 Task: Setup home page settings.
Action: Mouse moved to (907, 63)
Screenshot: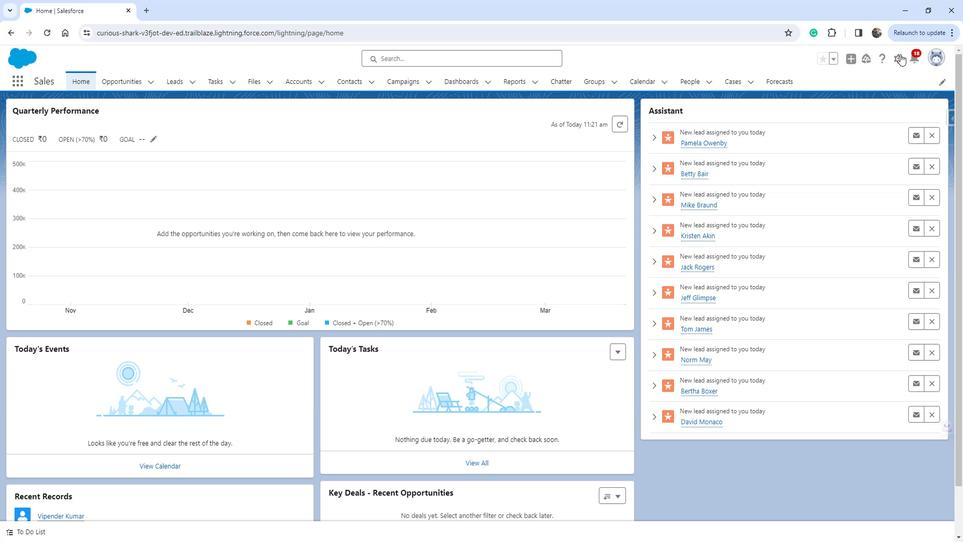 
Action: Mouse pressed left at (907, 63)
Screenshot: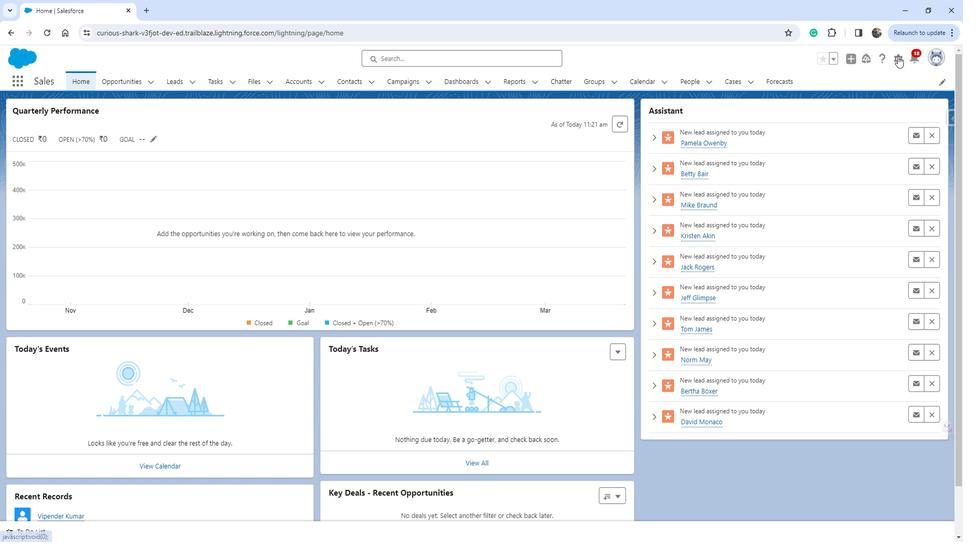 
Action: Mouse moved to (878, 90)
Screenshot: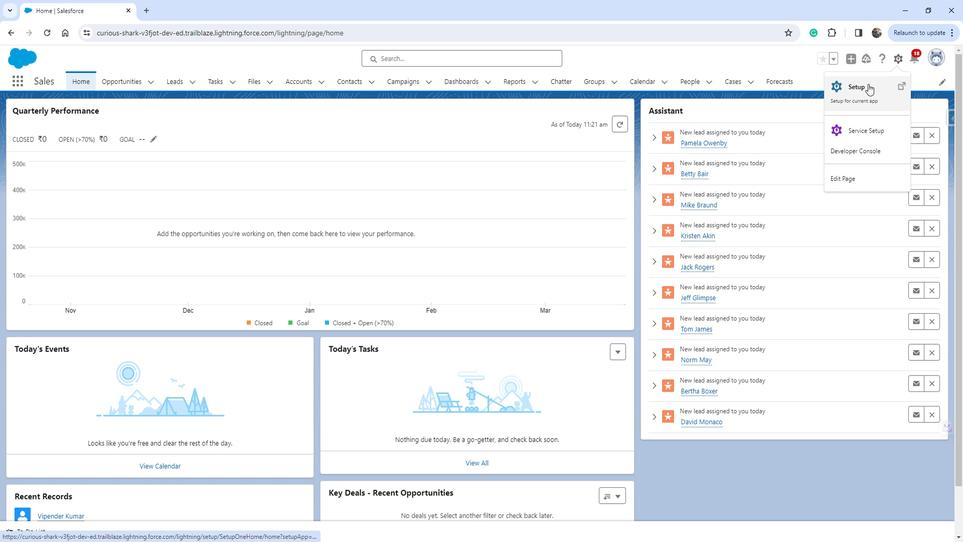 
Action: Mouse pressed left at (878, 90)
Screenshot: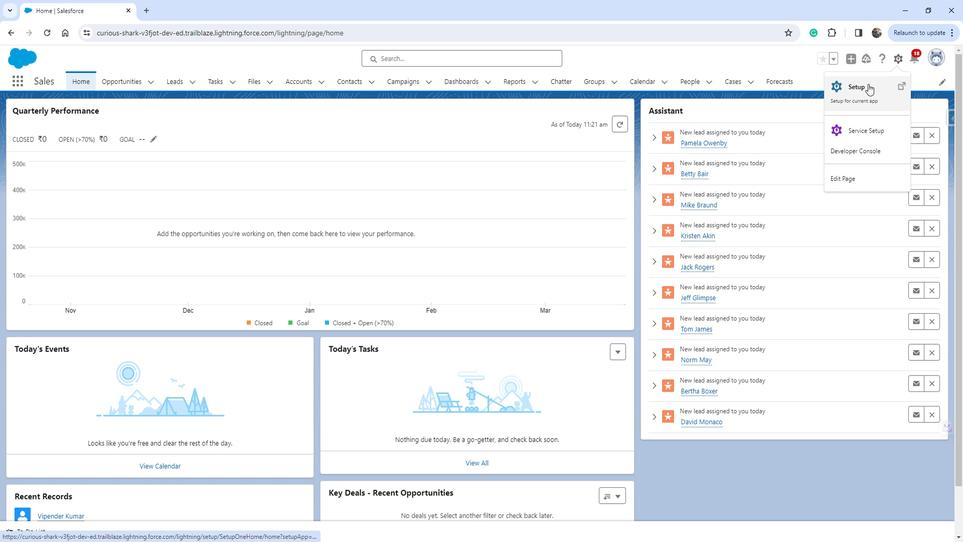 
Action: Mouse moved to (96, 250)
Screenshot: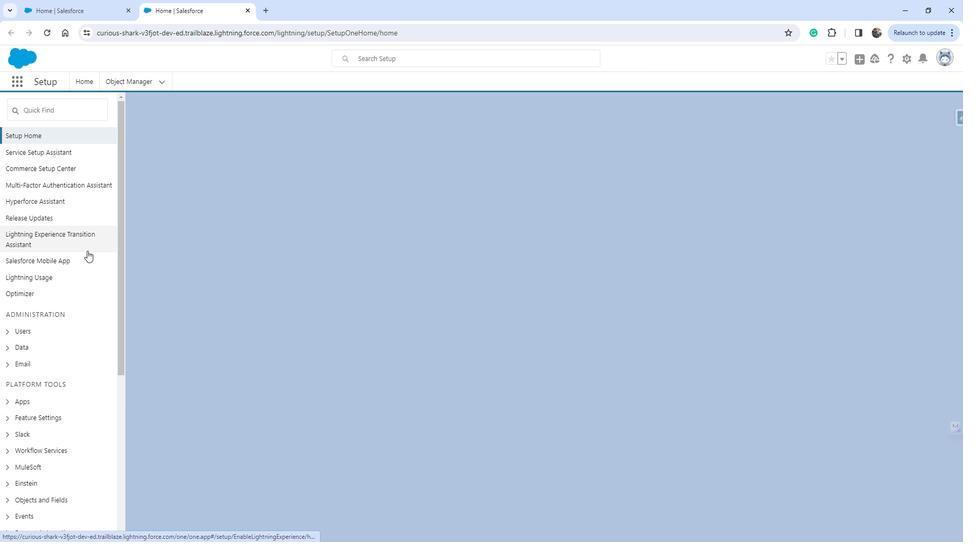 
Action: Mouse scrolled (96, 250) with delta (0, 0)
Screenshot: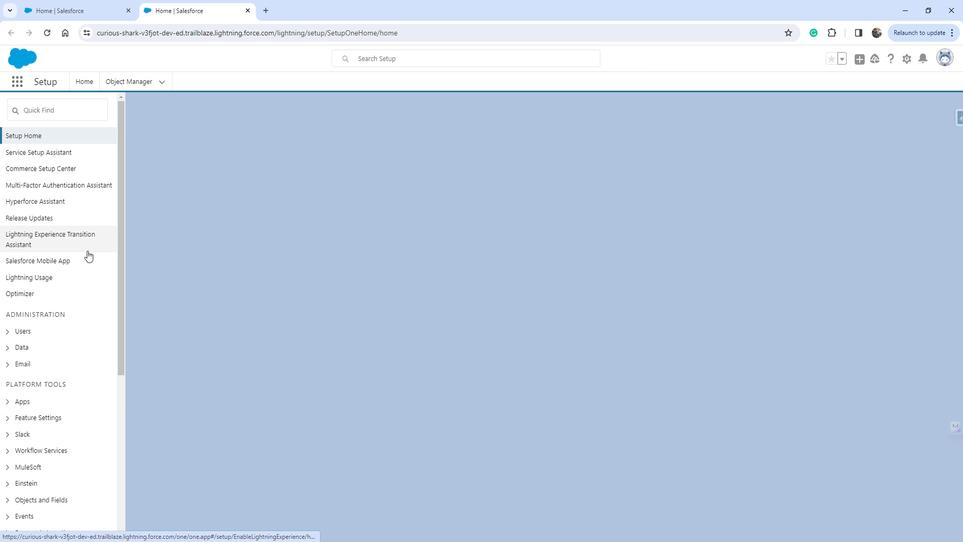 
Action: Mouse scrolled (96, 250) with delta (0, 0)
Screenshot: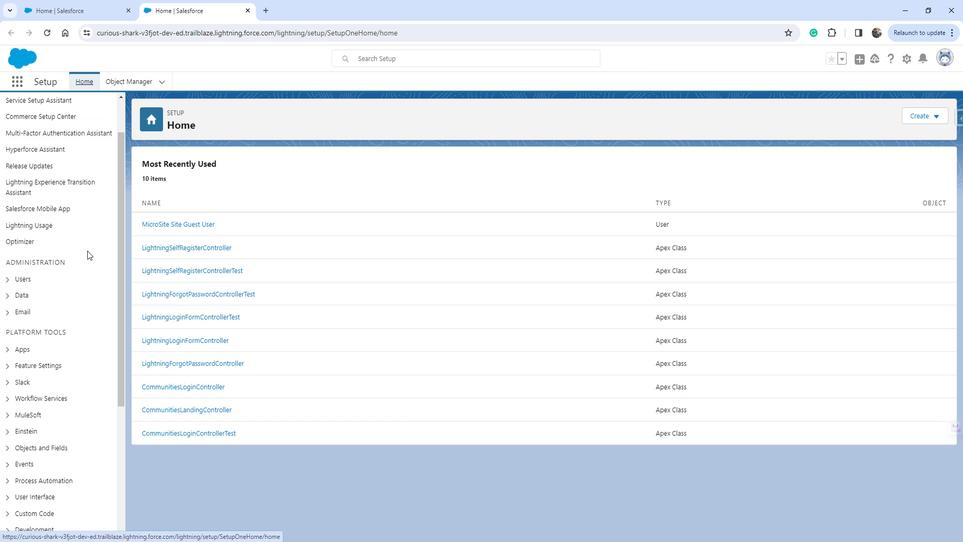 
Action: Mouse scrolled (96, 250) with delta (0, 0)
Screenshot: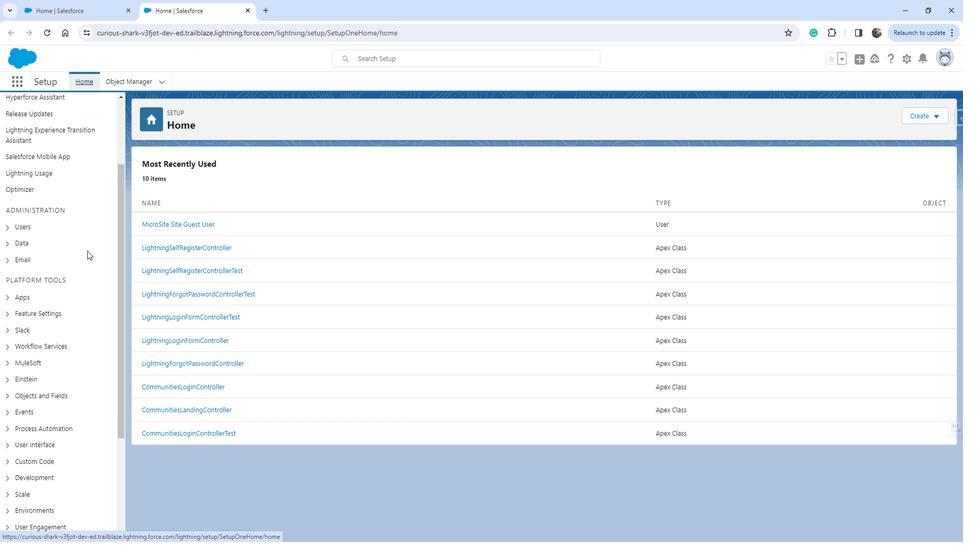 
Action: Mouse moved to (96, 250)
Screenshot: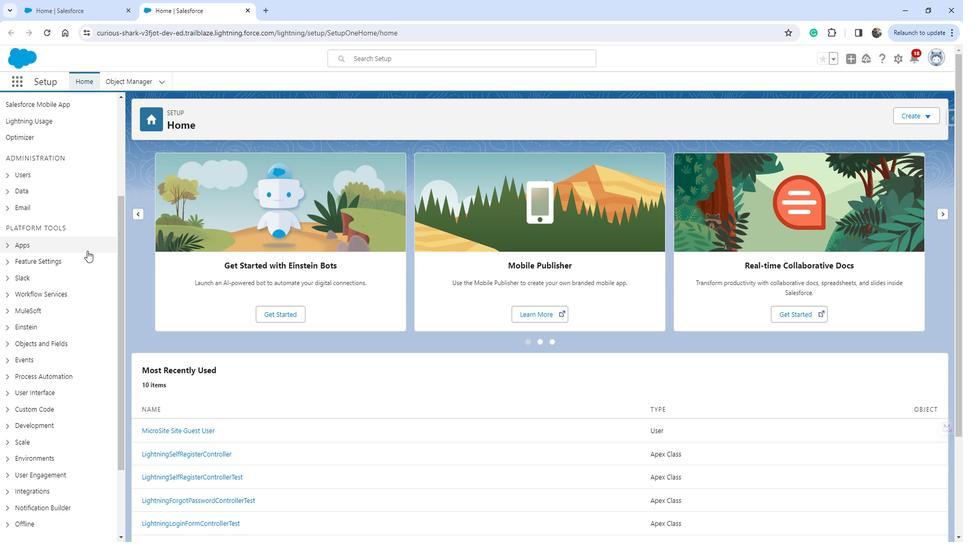 
Action: Mouse scrolled (96, 250) with delta (0, 0)
Screenshot: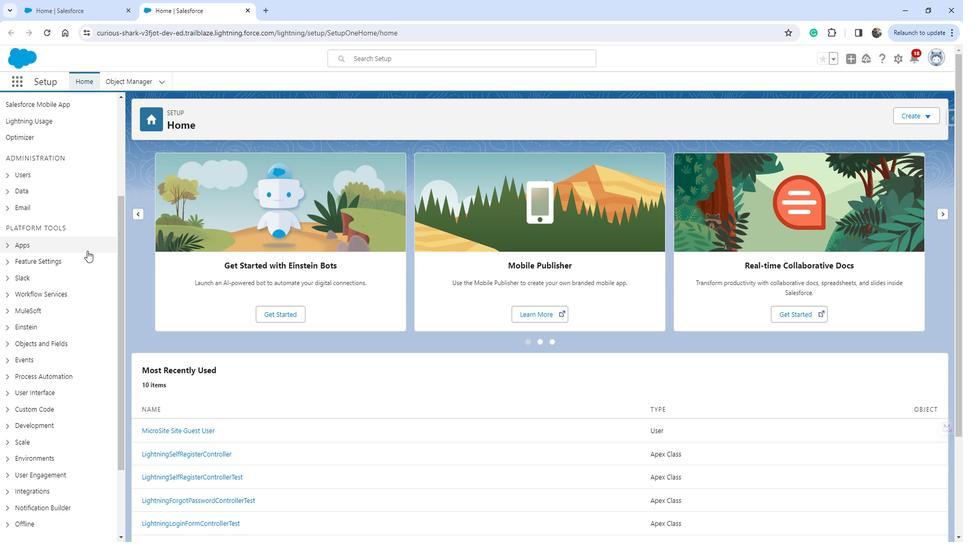 
Action: Mouse moved to (18, 209)
Screenshot: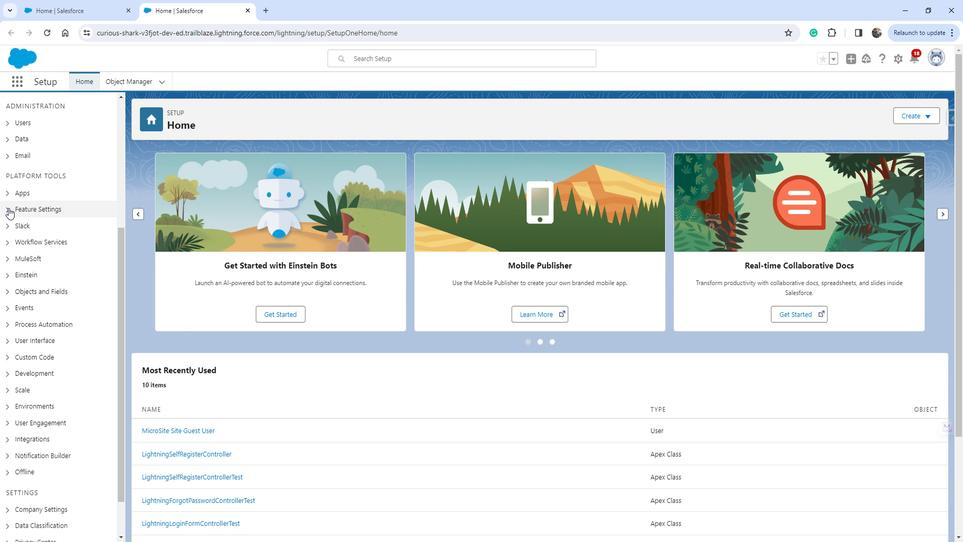 
Action: Mouse pressed left at (18, 209)
Screenshot: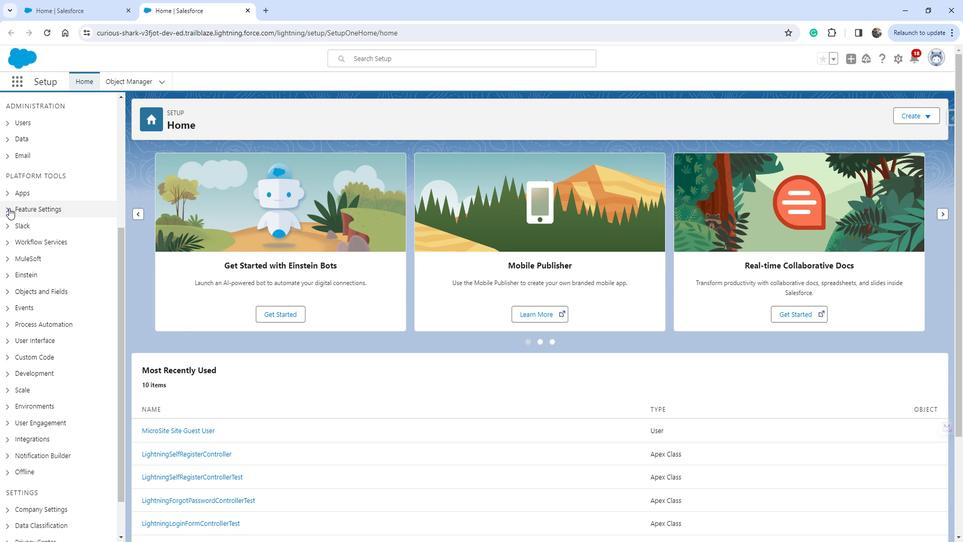 
Action: Mouse moved to (68, 214)
Screenshot: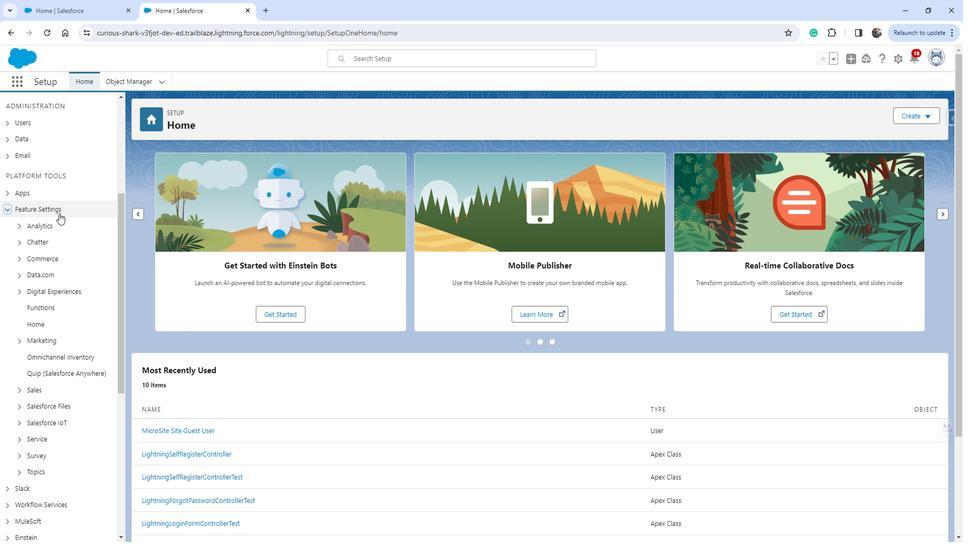 
Action: Mouse scrolled (68, 214) with delta (0, 0)
Screenshot: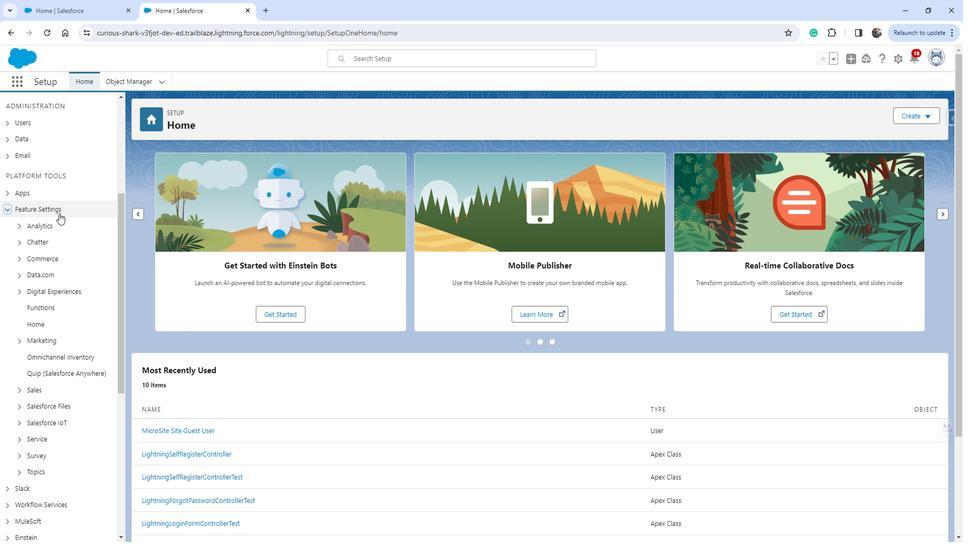 
Action: Mouse scrolled (68, 214) with delta (0, 0)
Screenshot: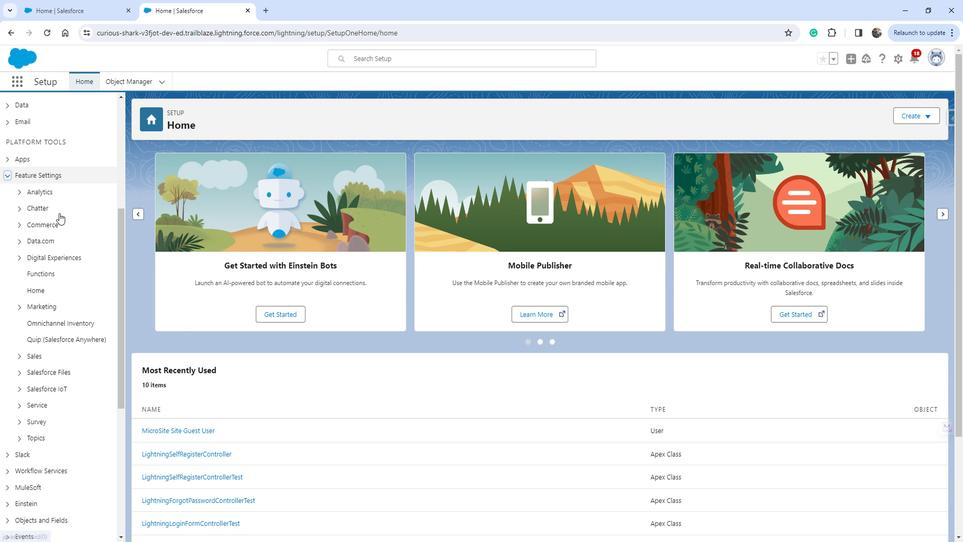 
Action: Mouse moved to (28, 186)
Screenshot: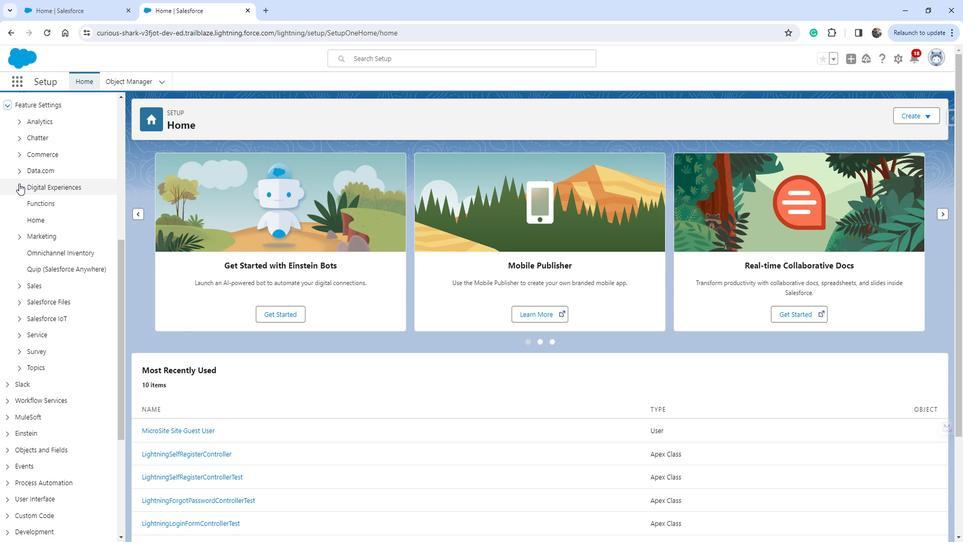 
Action: Mouse pressed left at (28, 186)
Screenshot: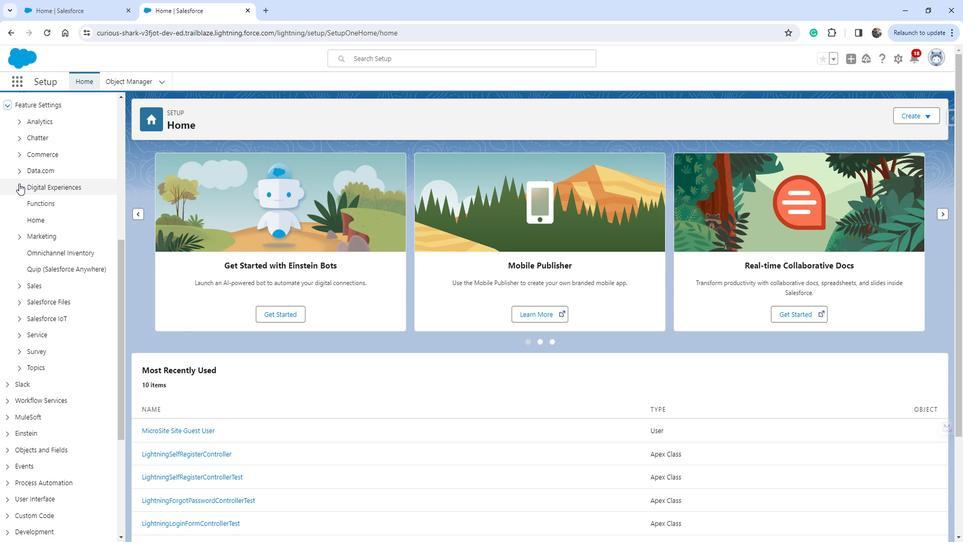 
Action: Mouse moved to (56, 206)
Screenshot: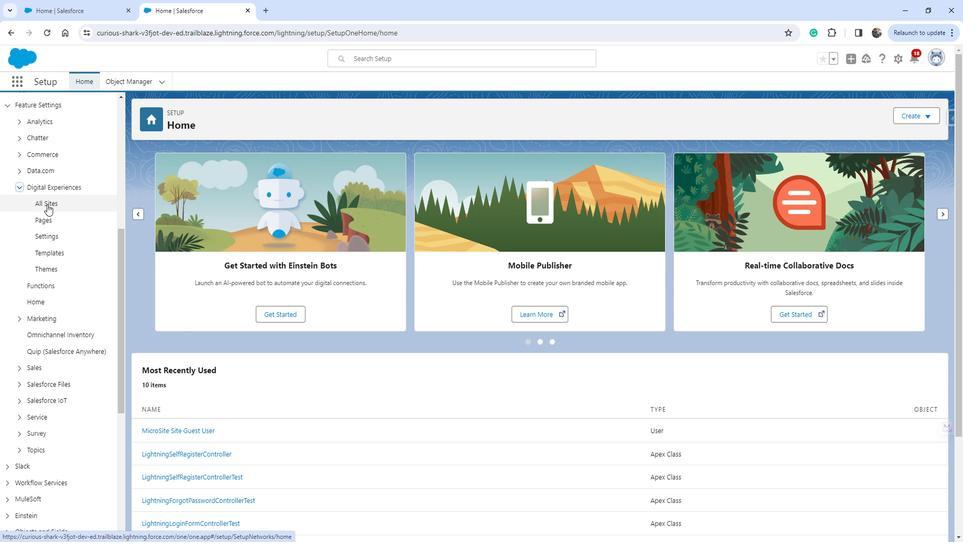 
Action: Mouse pressed left at (56, 206)
Screenshot: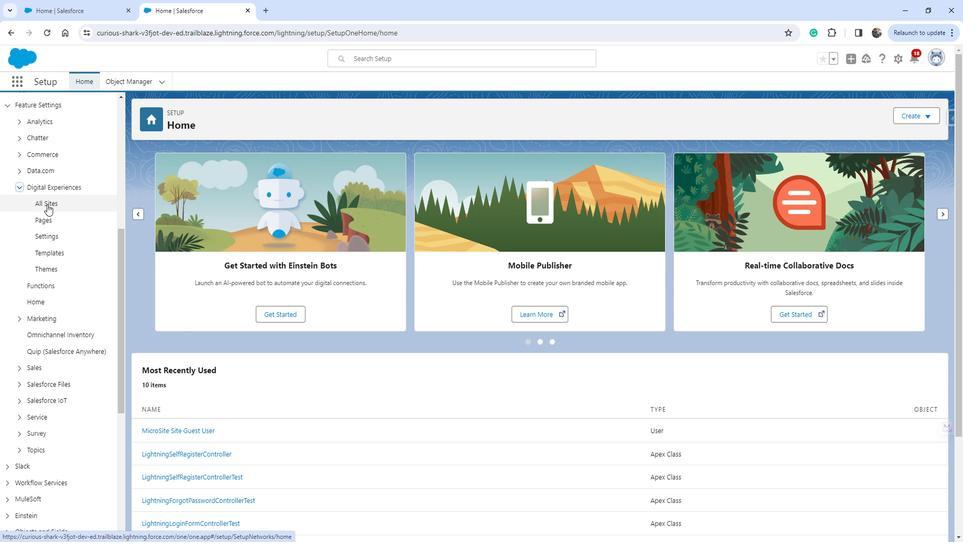 
Action: Mouse moved to (173, 238)
Screenshot: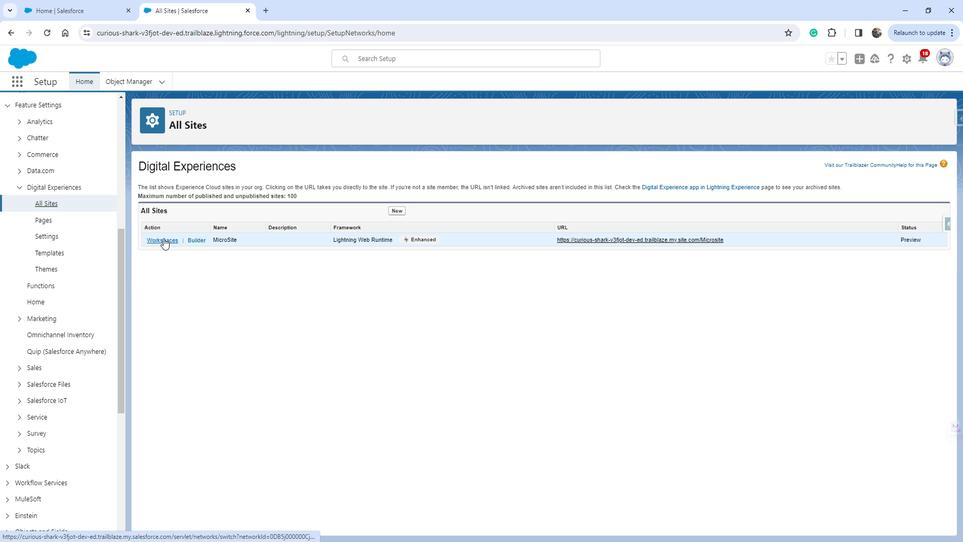 
Action: Mouse pressed left at (173, 238)
Screenshot: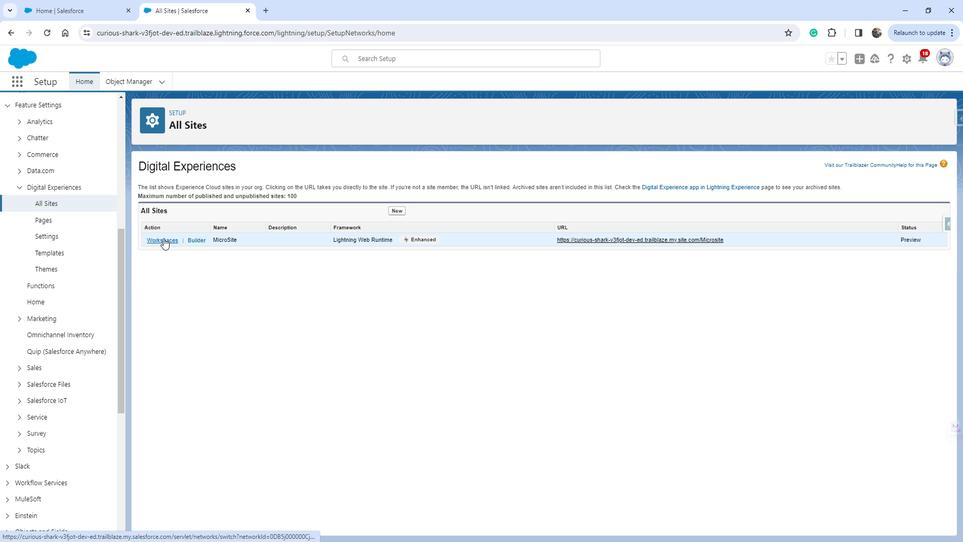 
Action: Mouse moved to (163, 235)
Screenshot: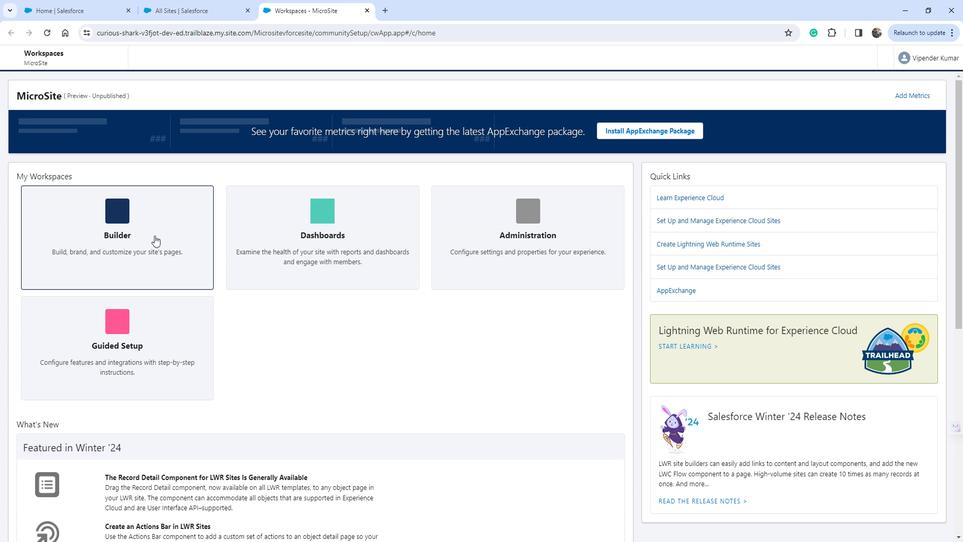 
Action: Mouse pressed left at (163, 235)
Screenshot: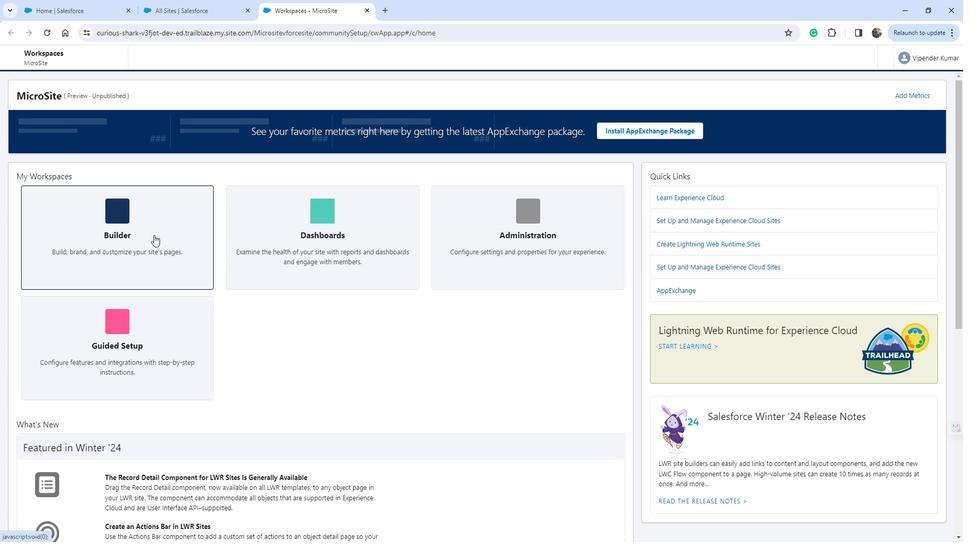 
Action: Mouse moved to (196, 65)
Screenshot: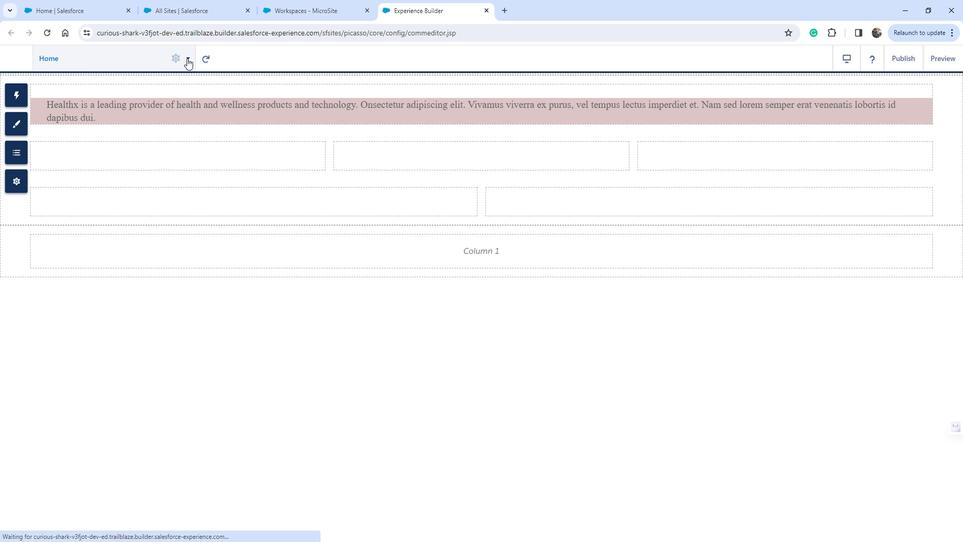 
Action: Mouse pressed left at (196, 65)
Screenshot: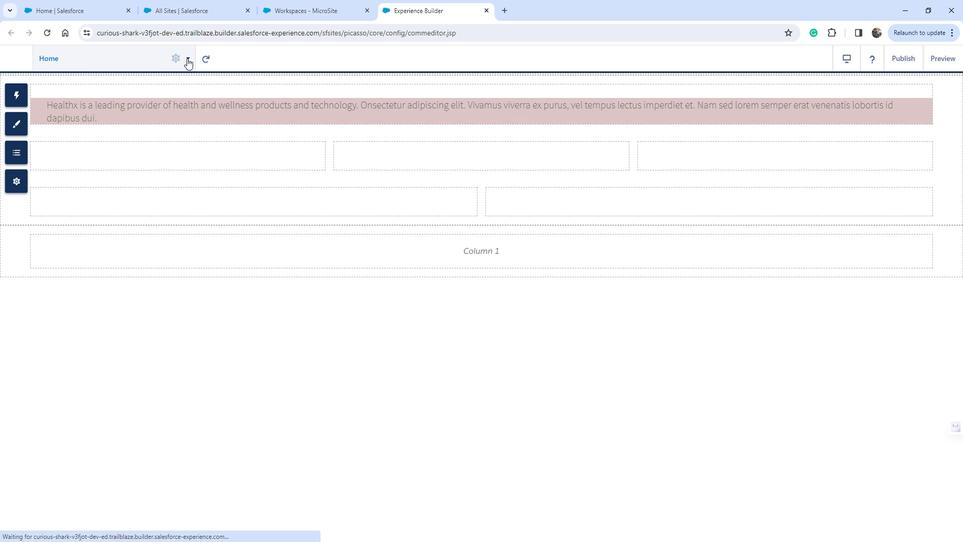 
Action: Mouse moved to (190, 155)
Screenshot: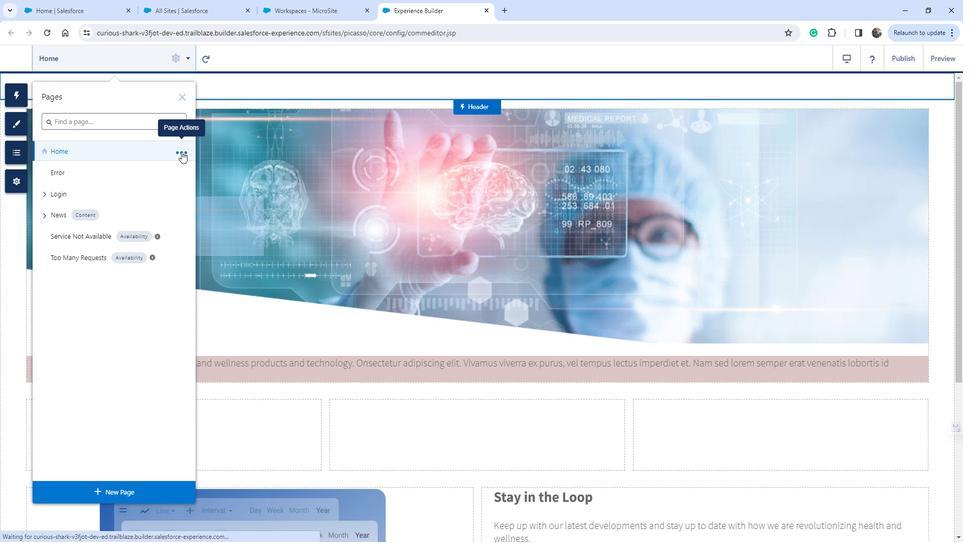 
Action: Mouse pressed left at (190, 155)
Screenshot: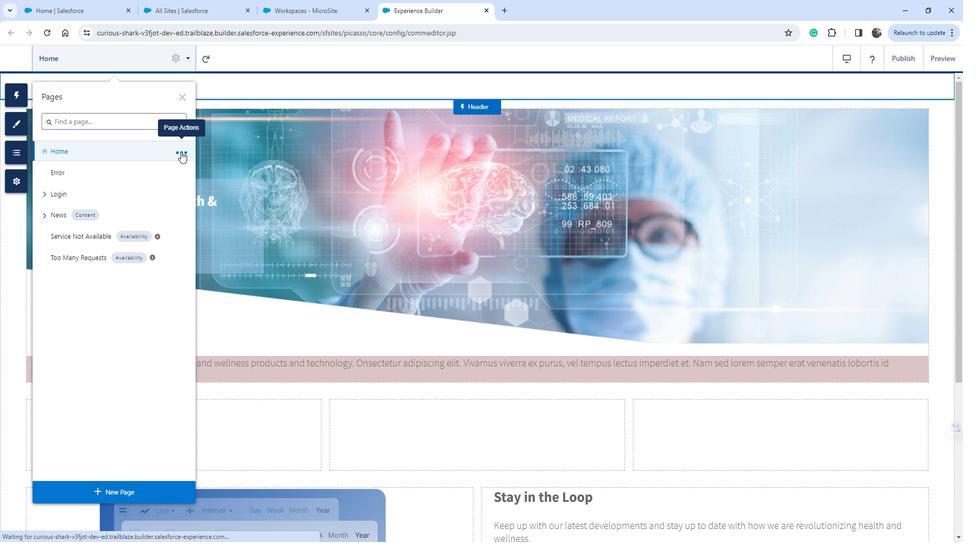 
Action: Mouse moved to (252, 153)
Screenshot: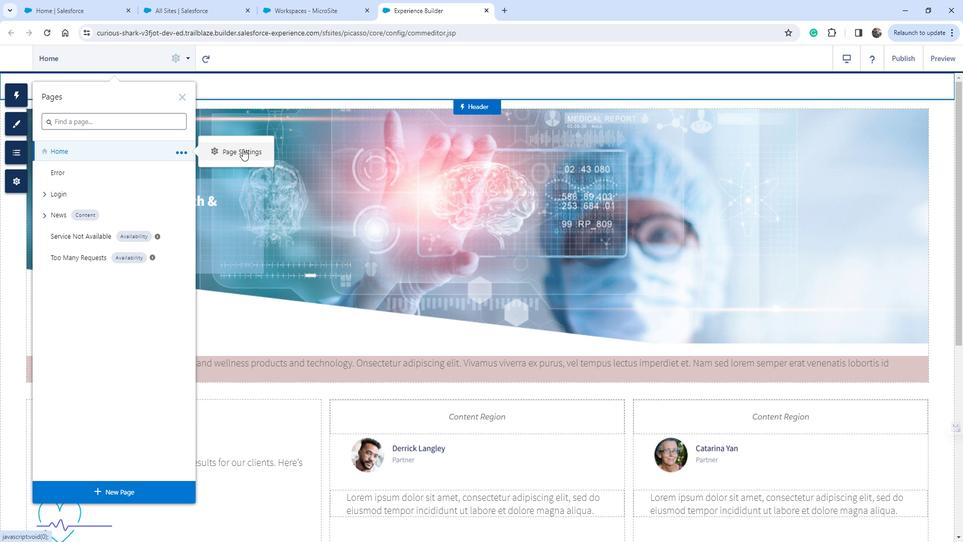 
Action: Mouse pressed left at (252, 153)
Screenshot: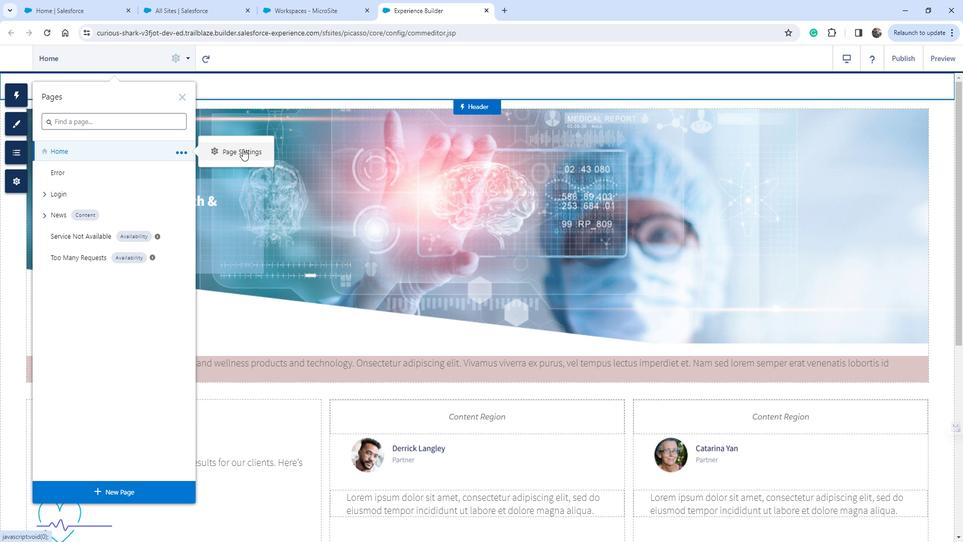 
Action: Mouse moved to (282, 238)
Screenshot: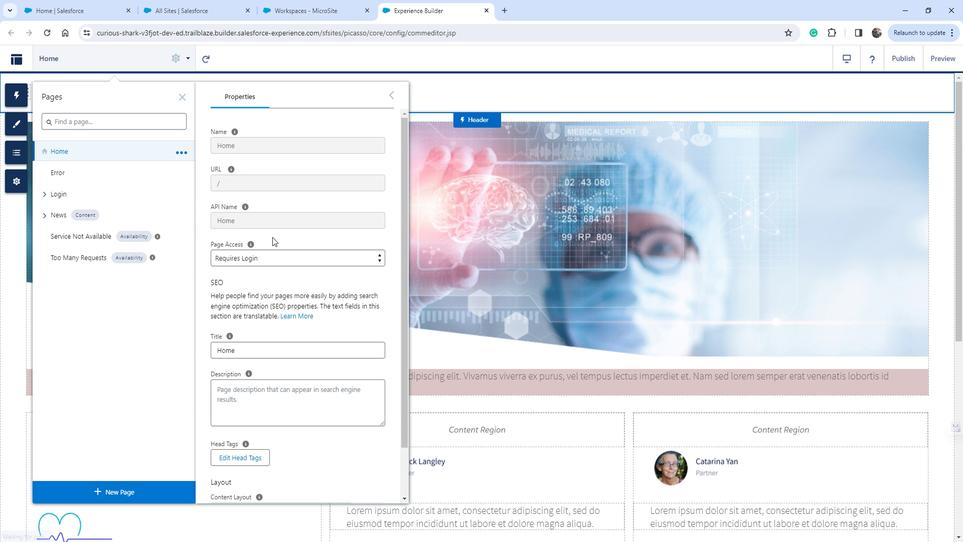 
Action: Mouse scrolled (282, 238) with delta (0, 0)
Screenshot: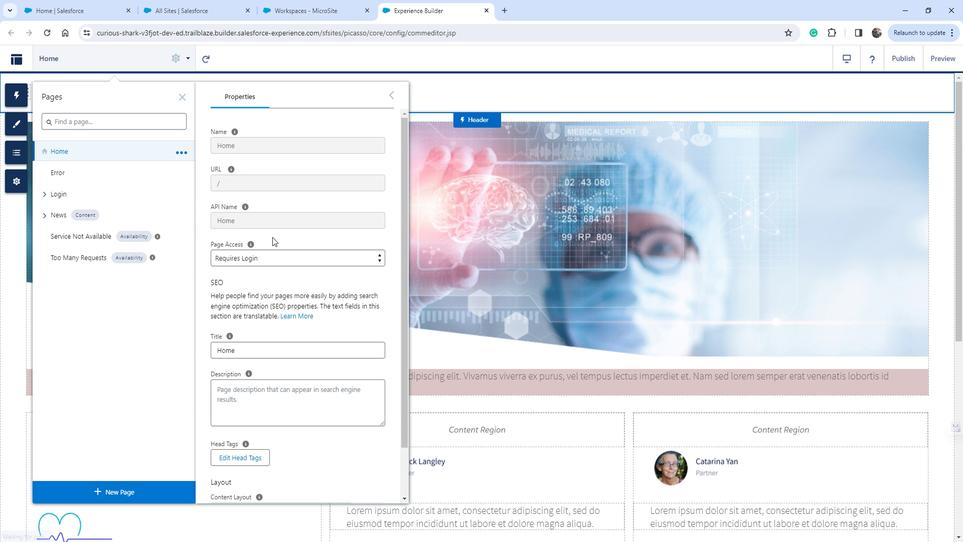 
Action: Mouse moved to (283, 241)
Screenshot: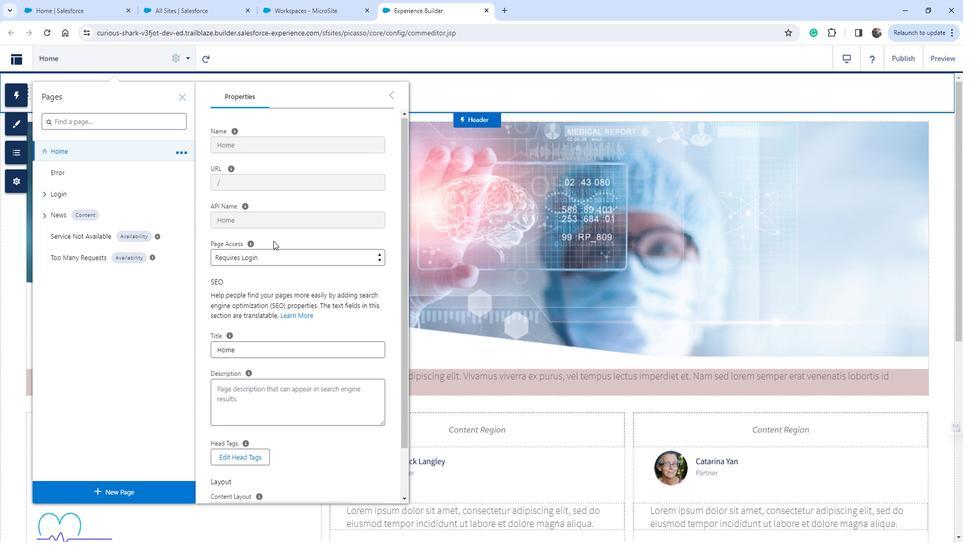 
Action: Mouse scrolled (283, 240) with delta (0, 0)
Screenshot: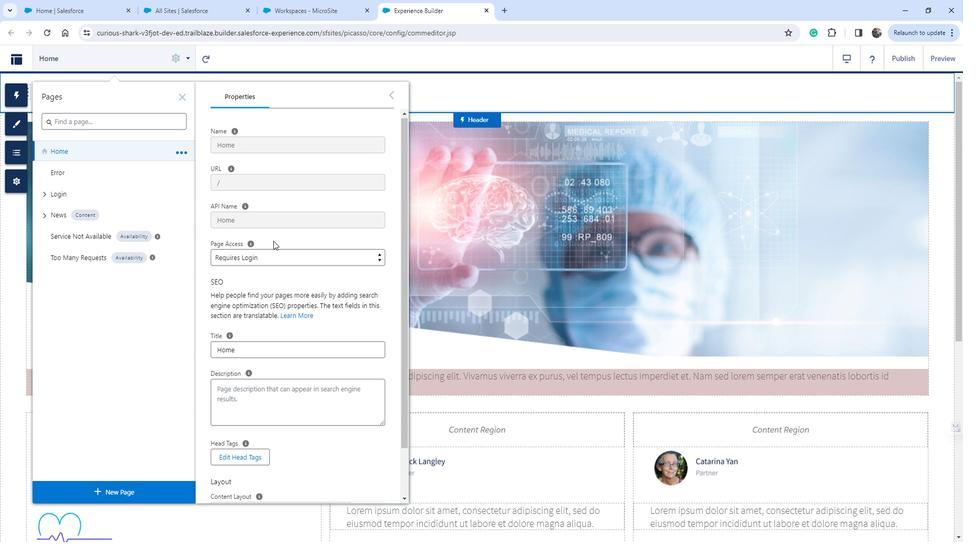 
Action: Mouse moved to (283, 241)
Screenshot: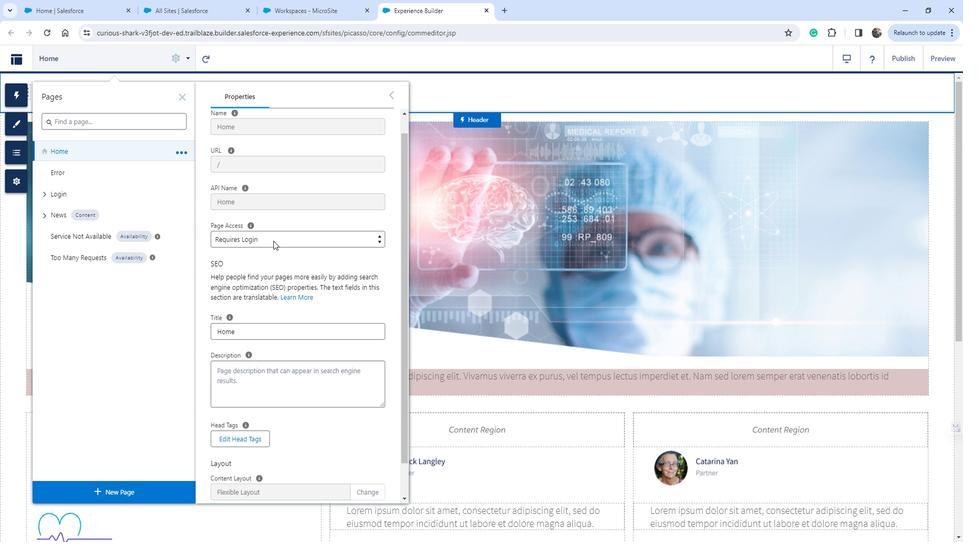 
Action: Mouse scrolled (283, 240) with delta (0, 0)
Screenshot: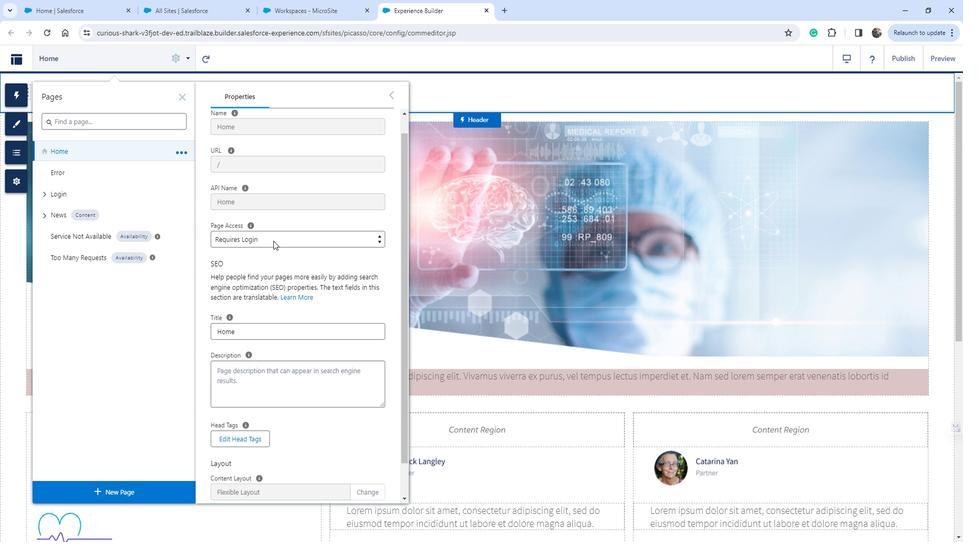 
Action: Mouse moved to (283, 243)
Screenshot: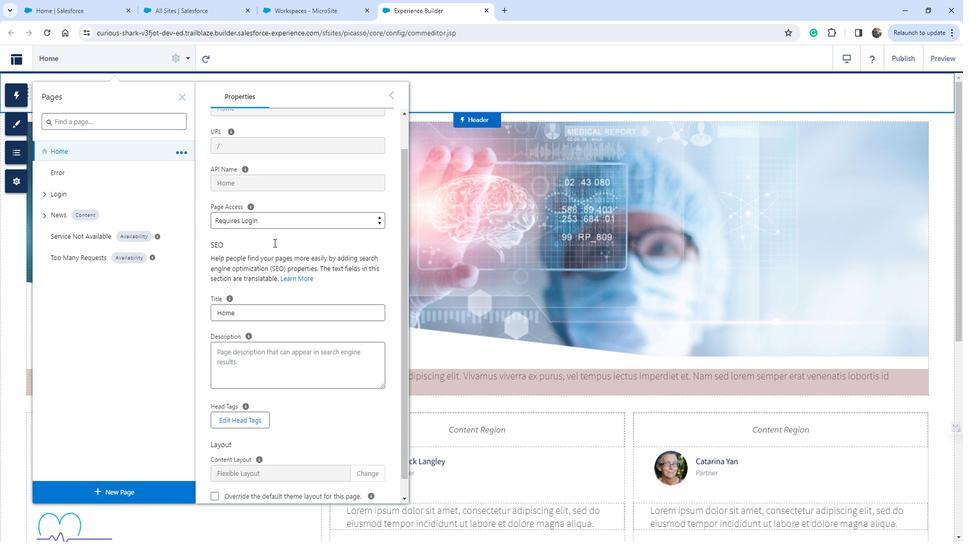 
Action: Mouse scrolled (283, 242) with delta (0, 0)
Screenshot: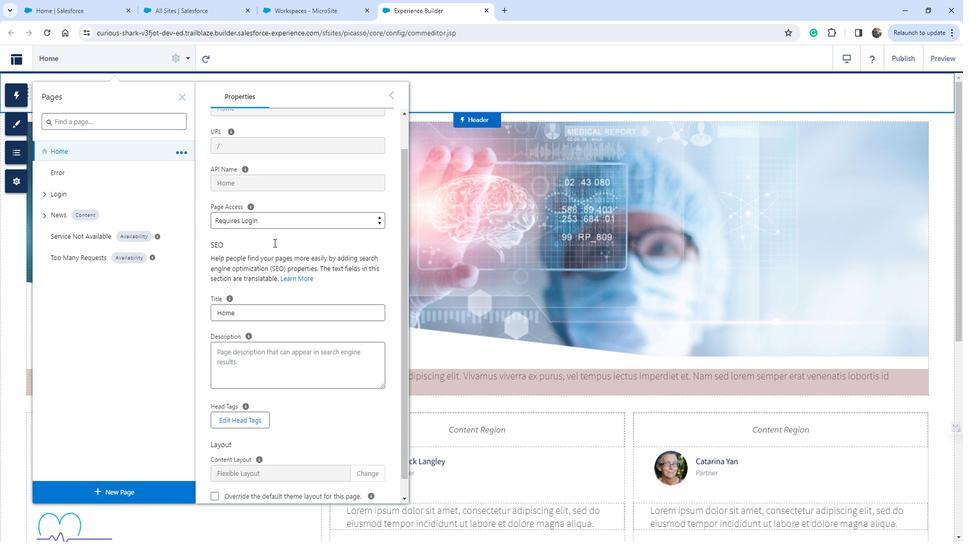 
Action: Mouse moved to (224, 468)
Screenshot: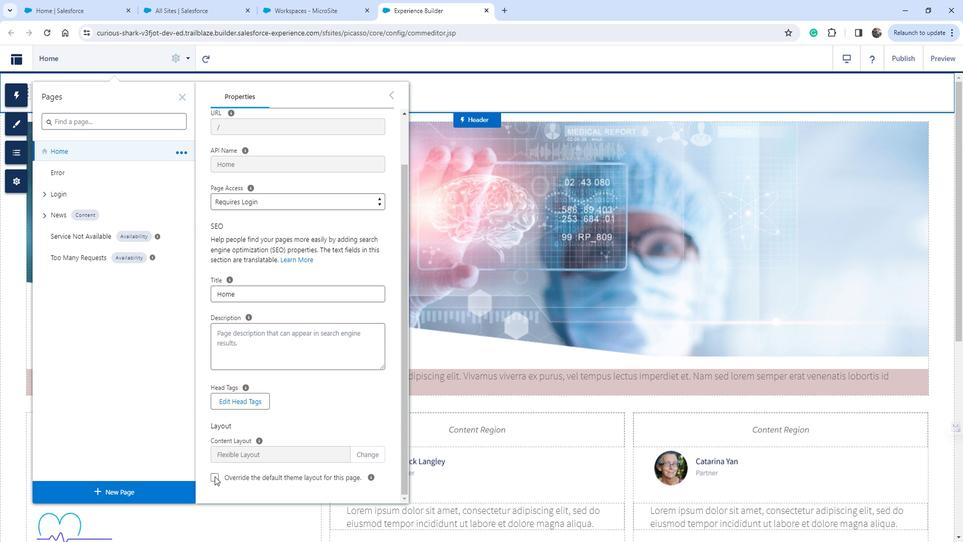 
Action: Mouse pressed left at (224, 468)
Screenshot: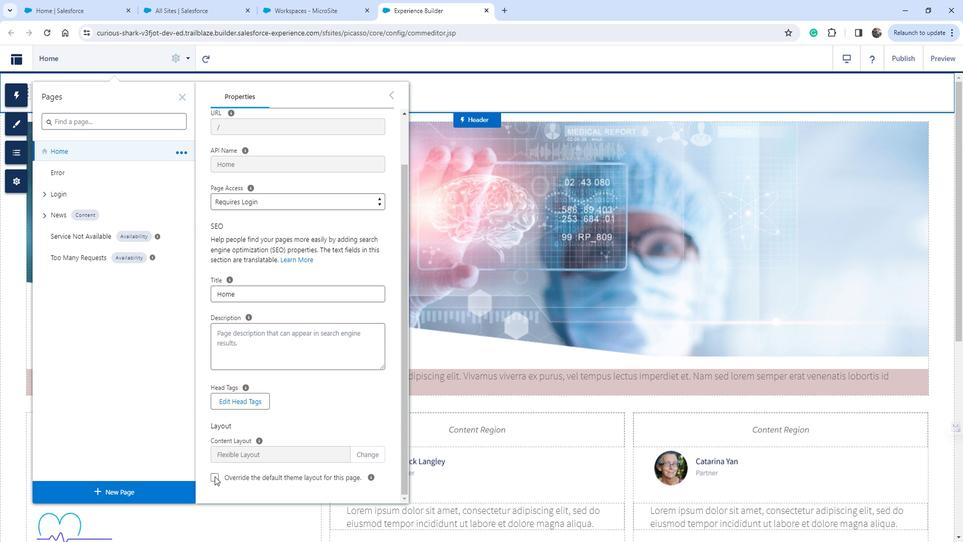 
Action: Mouse moved to (311, 467)
Screenshot: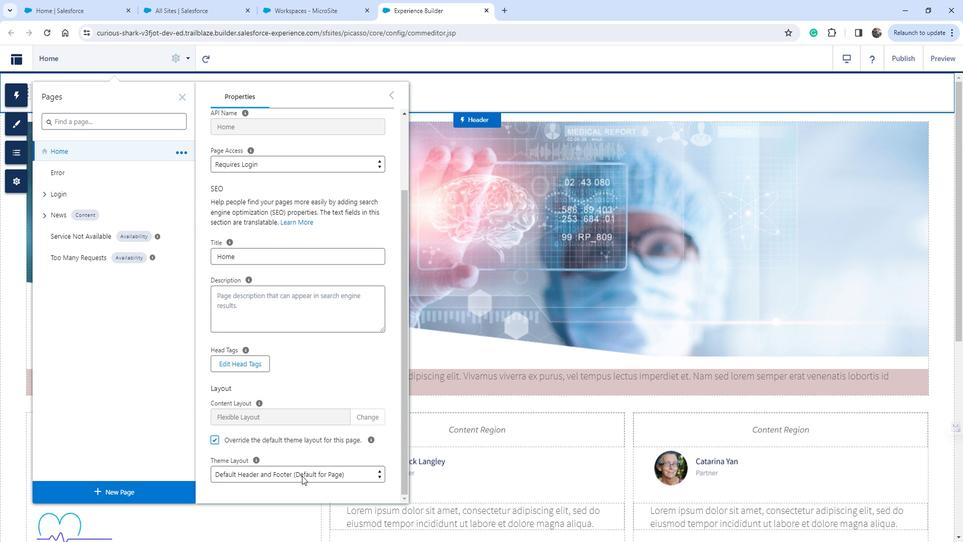 
Action: Mouse pressed left at (311, 467)
Screenshot: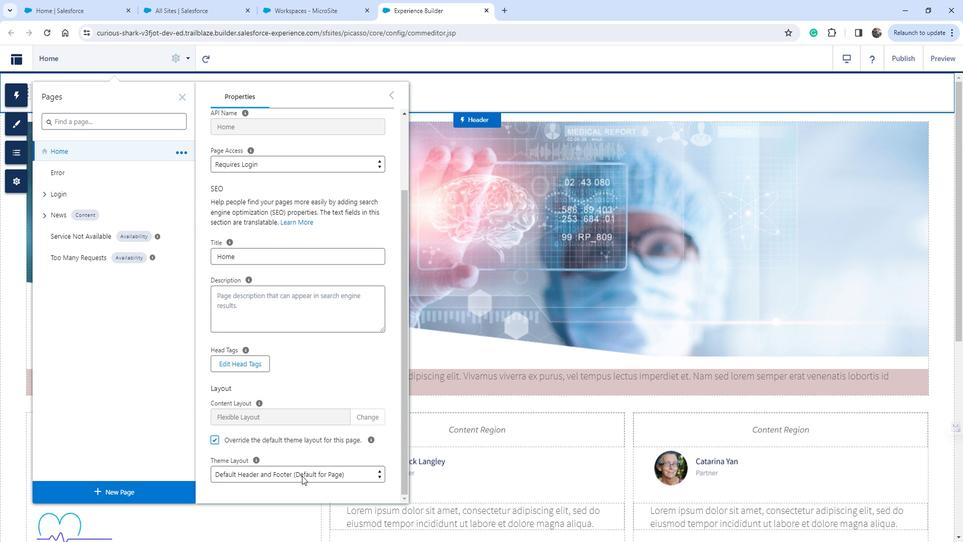 
Action: Mouse moved to (345, 427)
Screenshot: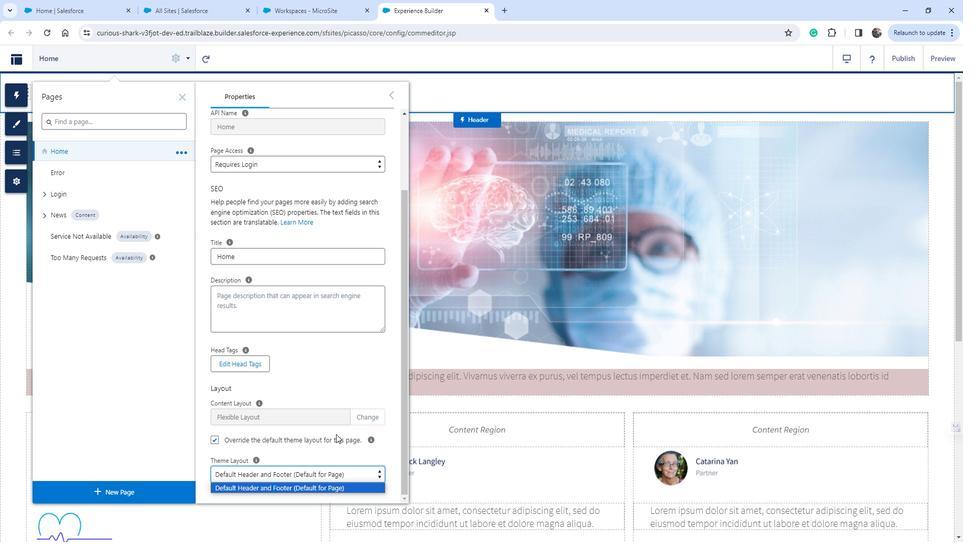 
Action: Mouse pressed left at (345, 427)
Screenshot: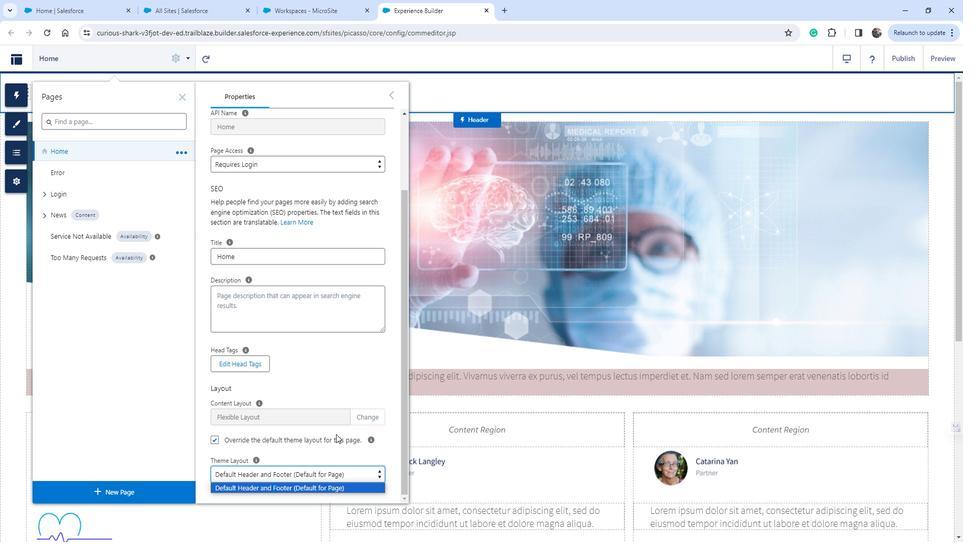 
Action: Mouse moved to (339, 439)
Screenshot: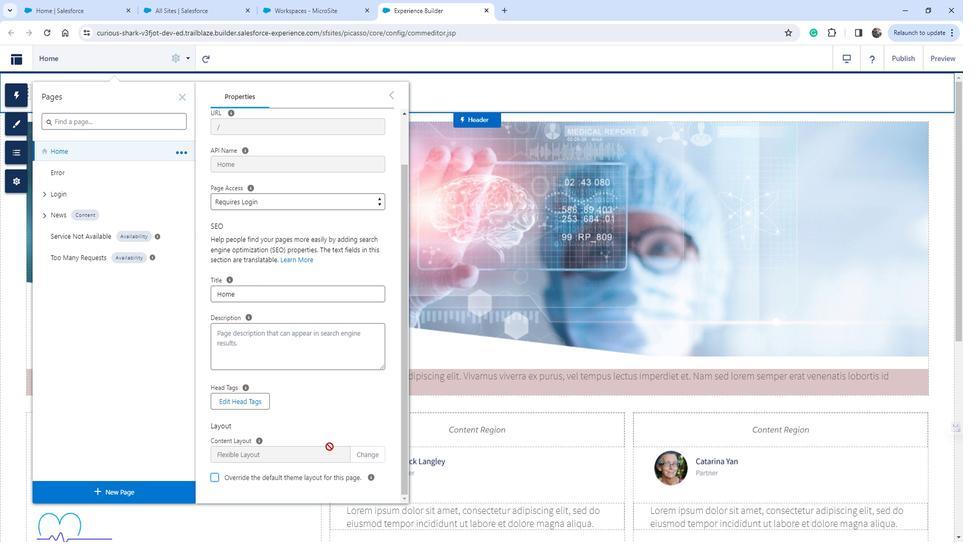 
Action: Mouse scrolled (339, 439) with delta (0, 0)
Screenshot: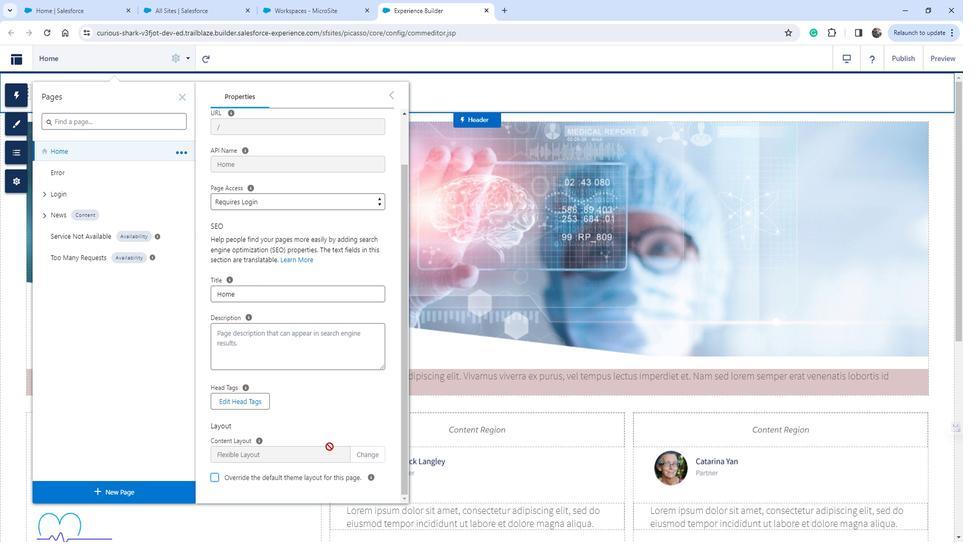 
Action: Mouse moved to (259, 466)
Screenshot: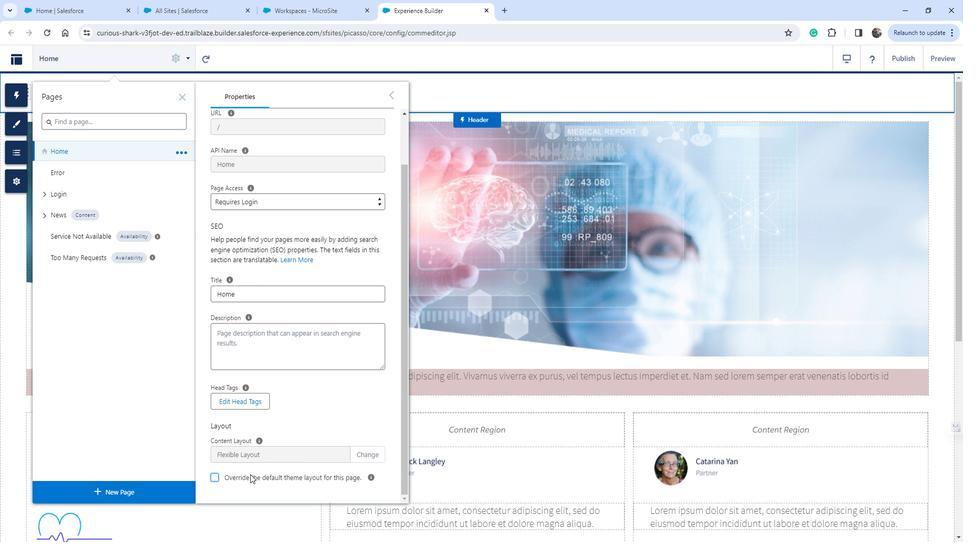 
Action: Mouse pressed left at (259, 466)
Screenshot: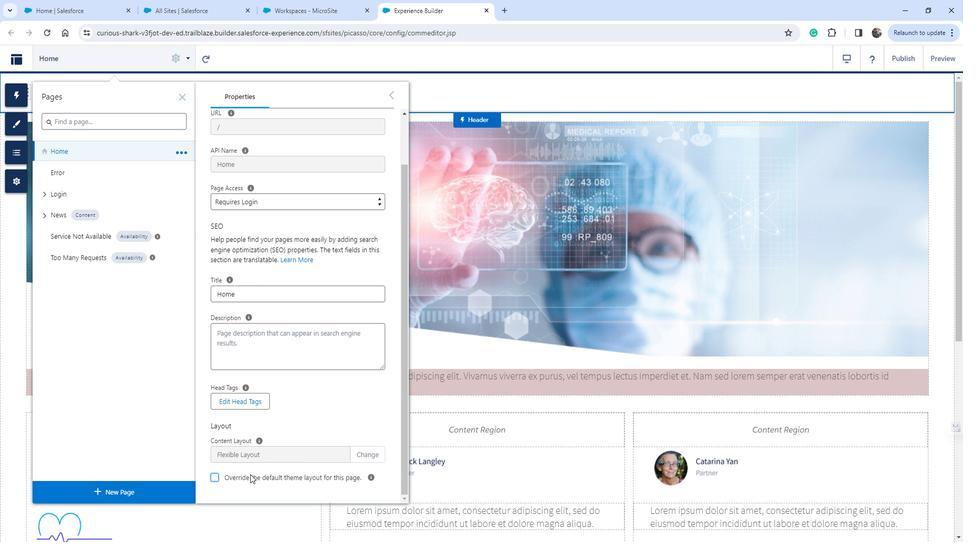 
Action: Mouse moved to (318, 436)
Screenshot: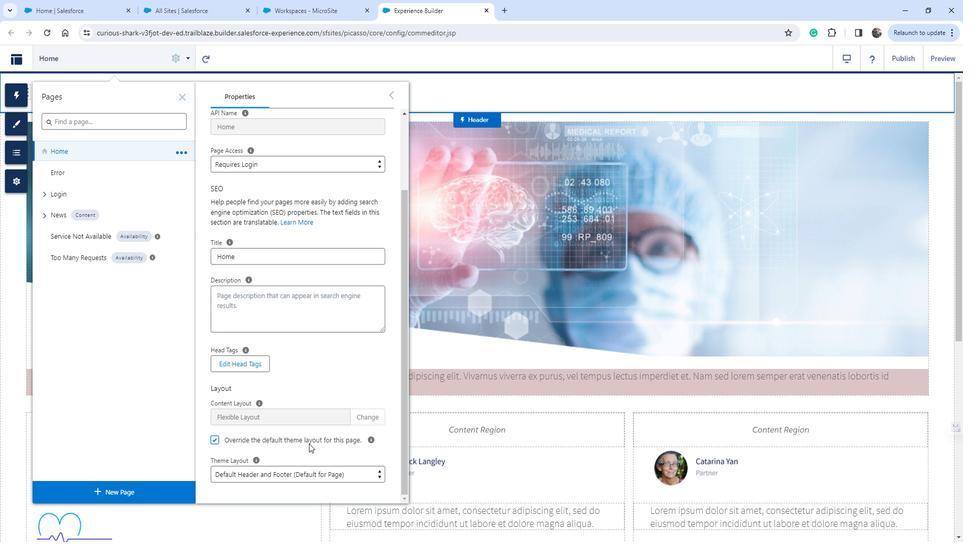 
Action: Mouse scrolled (318, 436) with delta (0, 0)
Screenshot: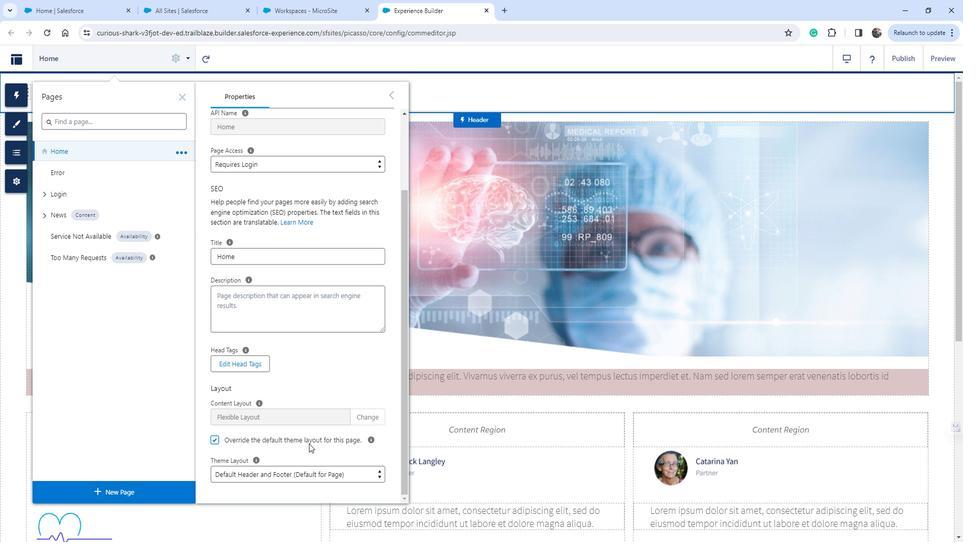
Action: Mouse scrolled (318, 436) with delta (0, 0)
Screenshot: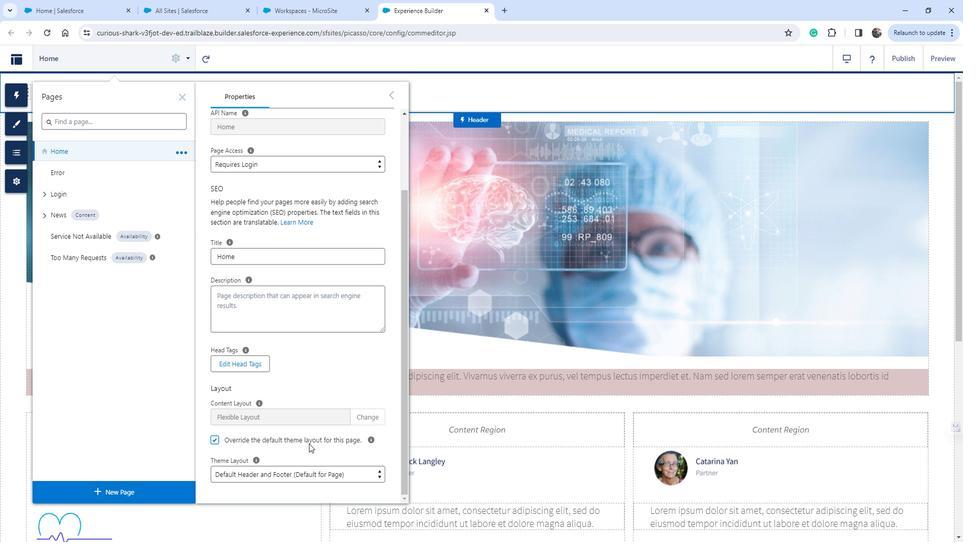 
Action: Mouse moved to (334, 435)
Screenshot: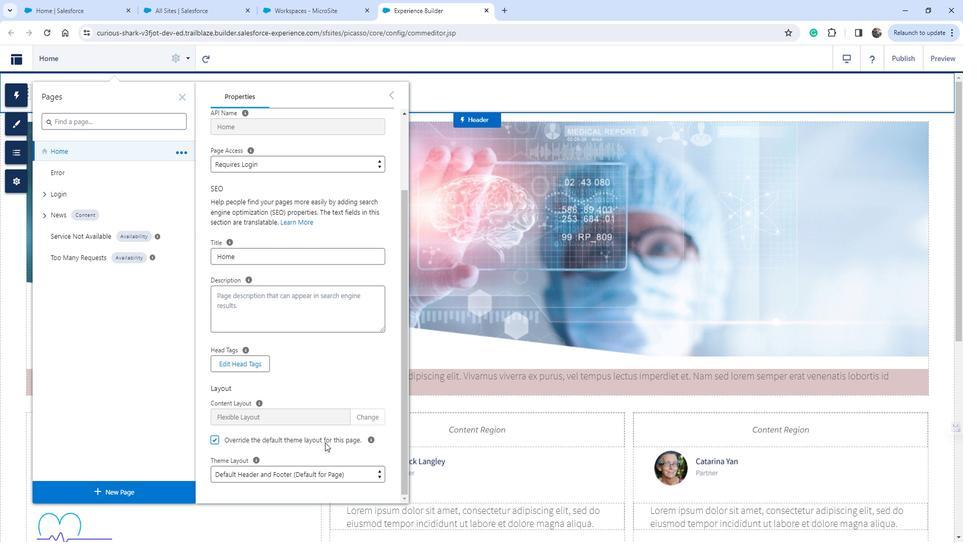 
